 Task: Use GitHub's "Issues" for tracking and managing project tasks.
Action: Mouse moved to (1043, 69)
Screenshot: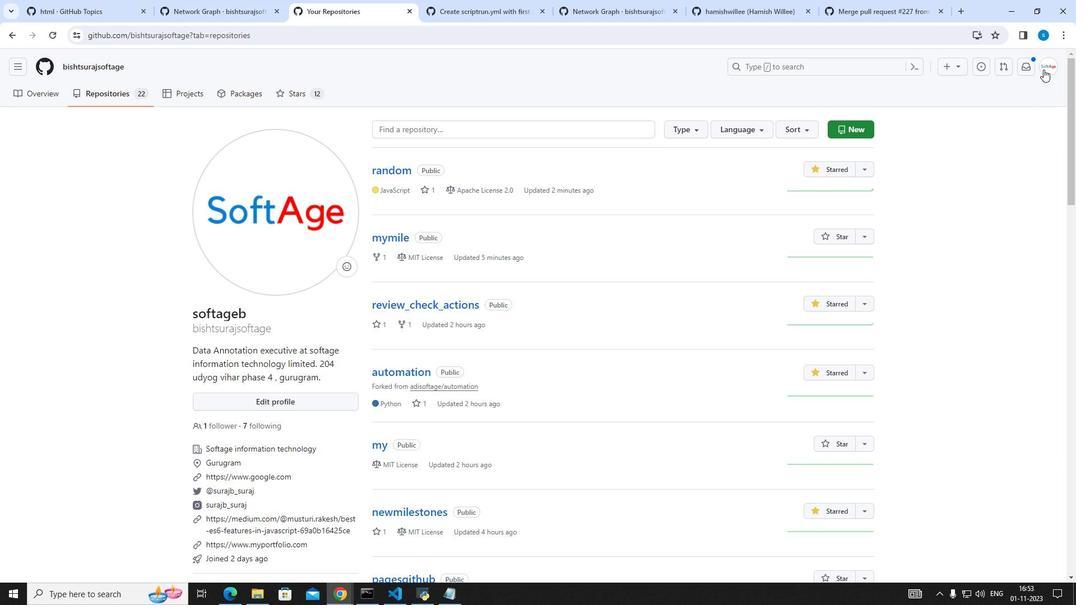 
Action: Mouse pressed left at (1043, 69)
Screenshot: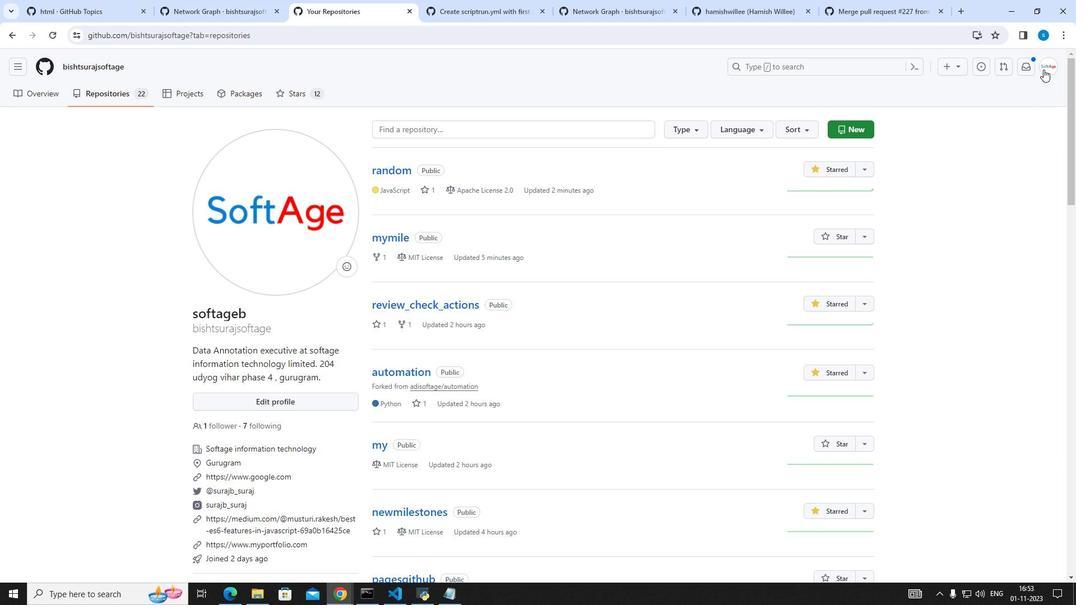 
Action: Mouse moved to (971, 143)
Screenshot: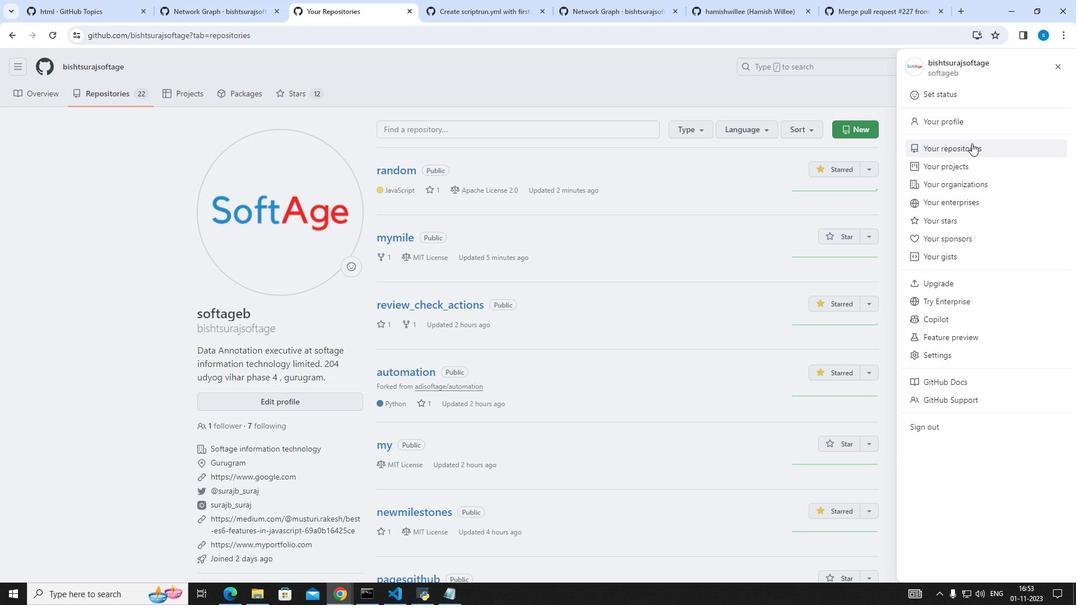 
Action: Mouse pressed left at (971, 143)
Screenshot: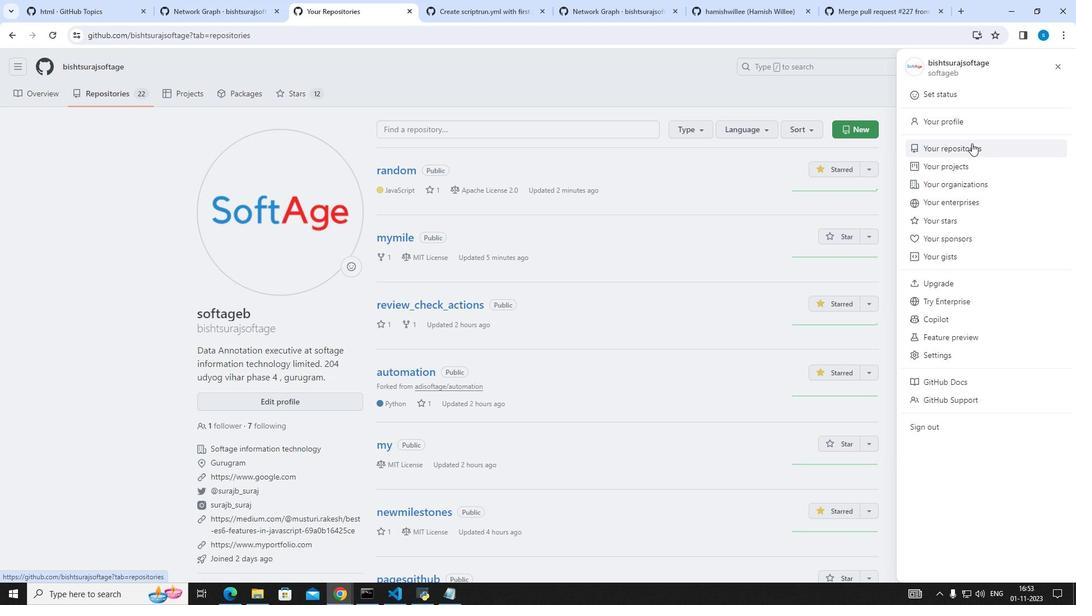 
Action: Mouse moved to (397, 175)
Screenshot: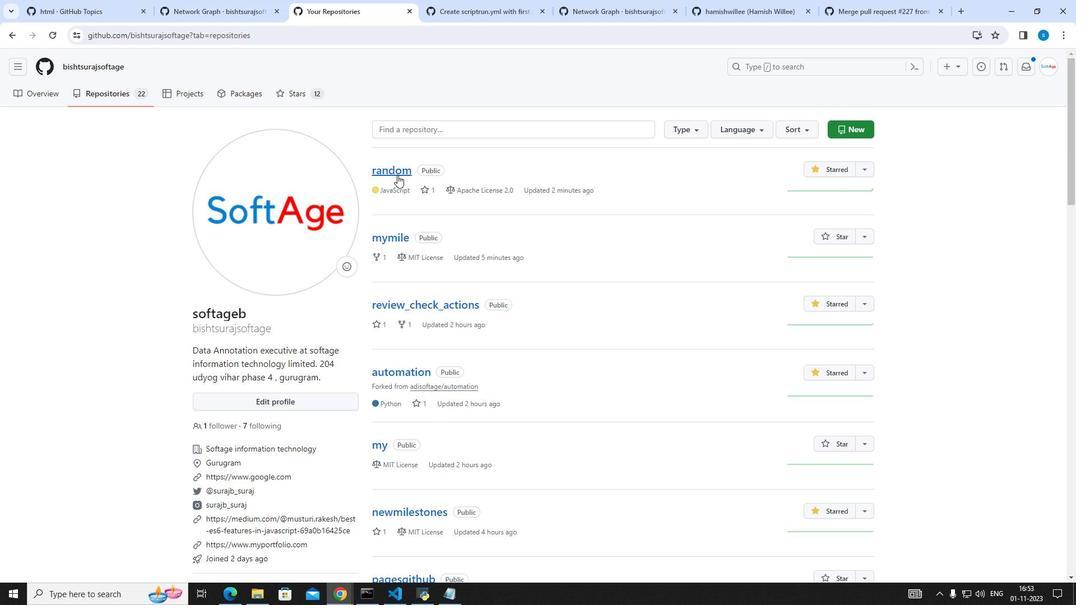 
Action: Mouse pressed left at (397, 175)
Screenshot: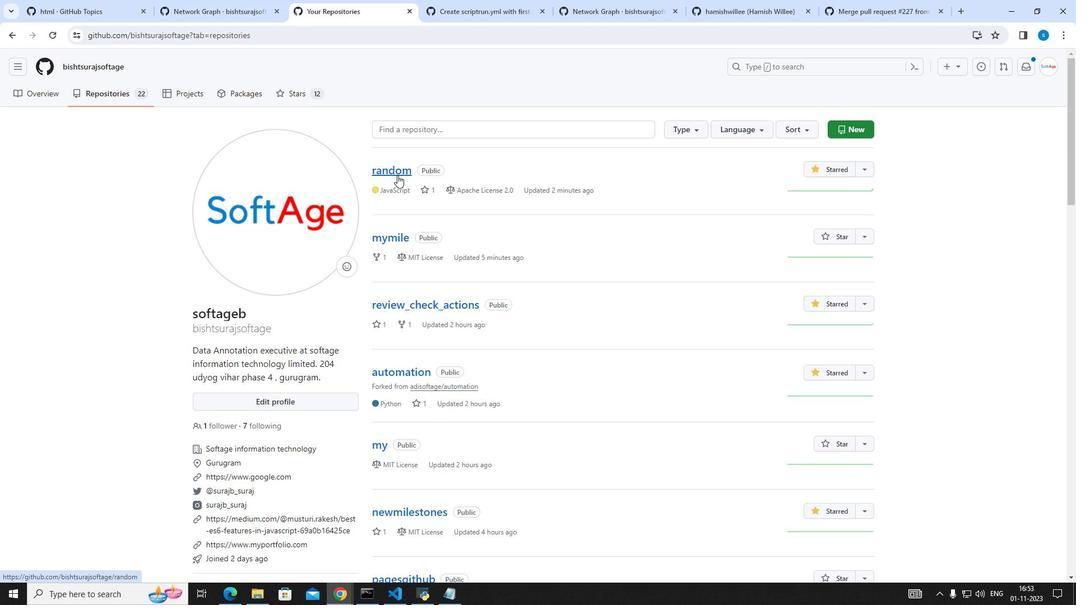 
Action: Mouse moved to (98, 93)
Screenshot: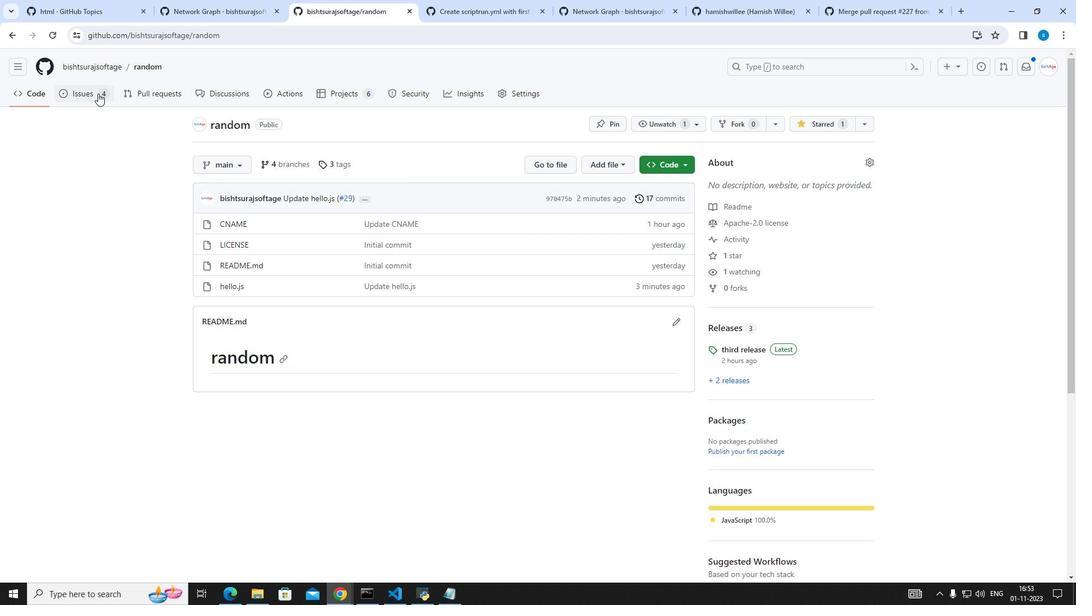 
Action: Mouse pressed left at (98, 93)
Screenshot: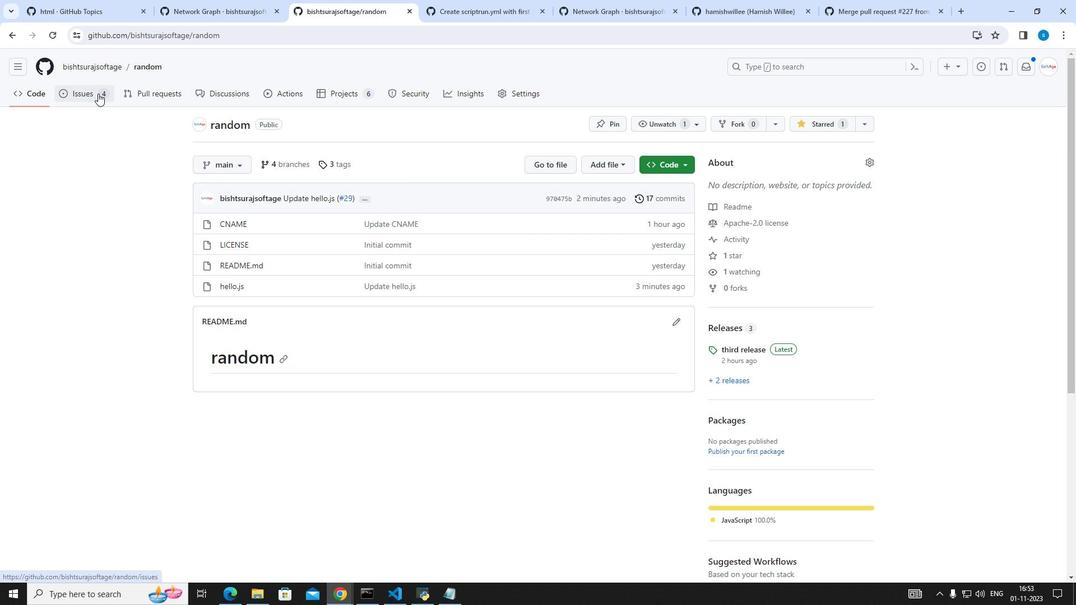 
Action: Mouse moved to (853, 206)
Screenshot: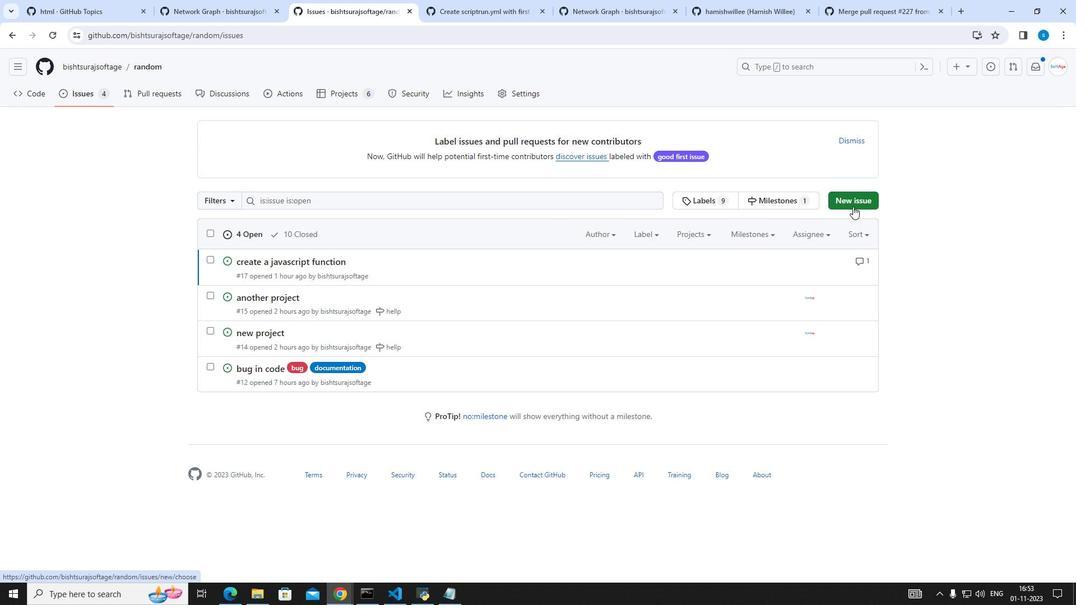 
Action: Mouse pressed left at (853, 206)
Screenshot: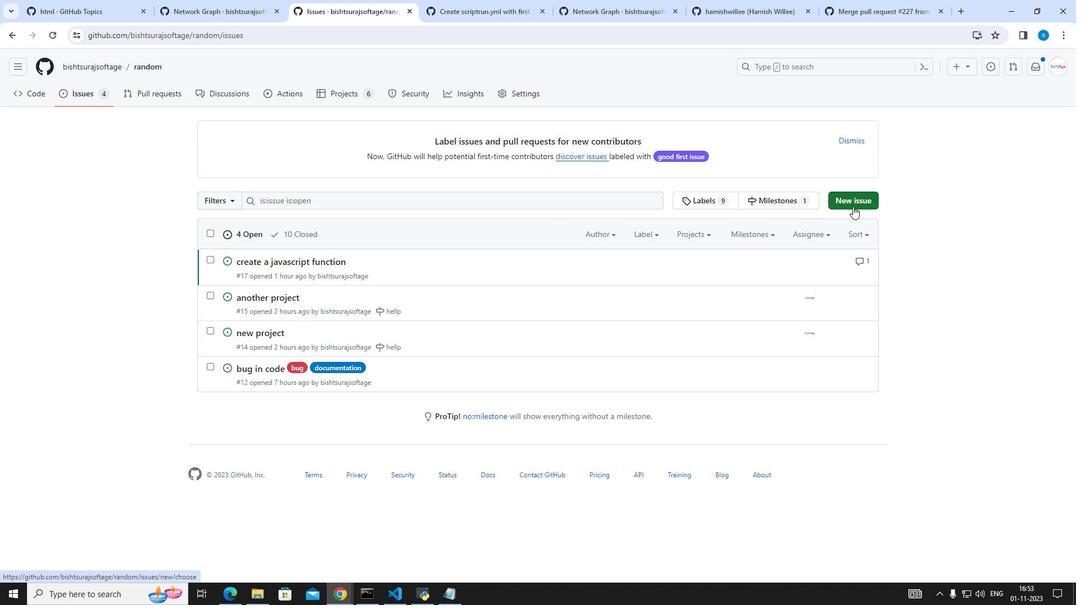 
Action: Mouse moved to (568, 151)
Screenshot: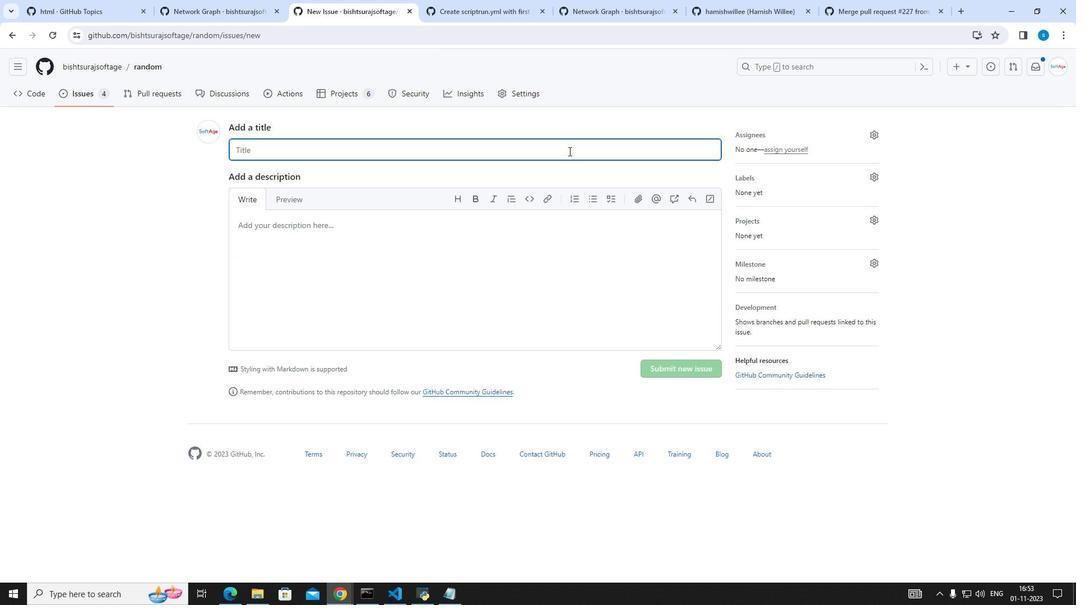 
Action: Key pressed creating<Key.space>issue<Key.space>for<Key.space>javascript<Key.space>and<Key.space>nodejs<Key.space>sy<Key.backspace><Key.backspace>errors
Screenshot: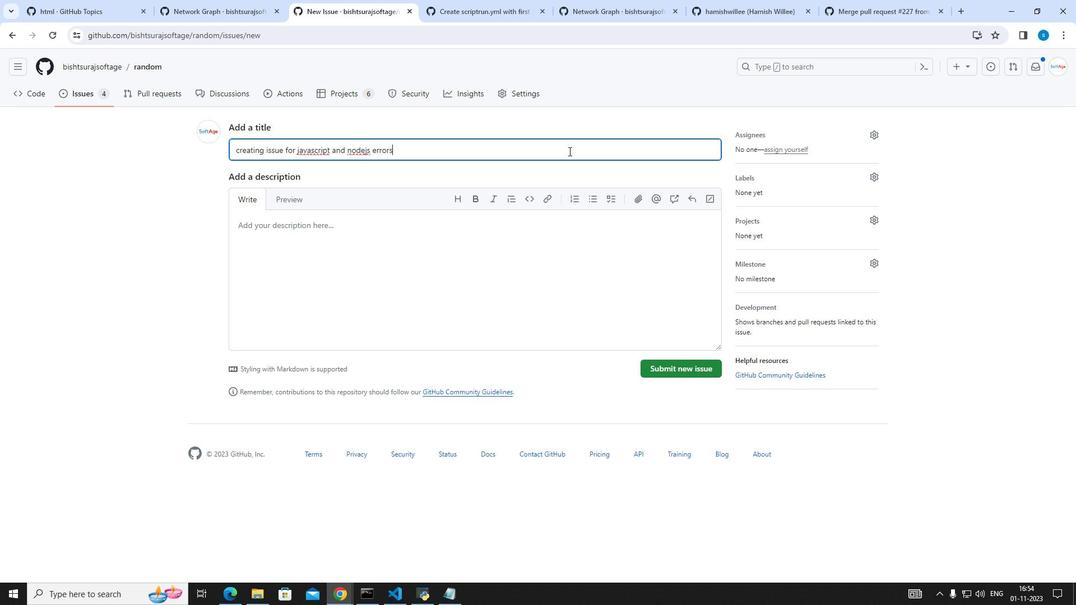 
Action: Mouse moved to (818, 193)
Screenshot: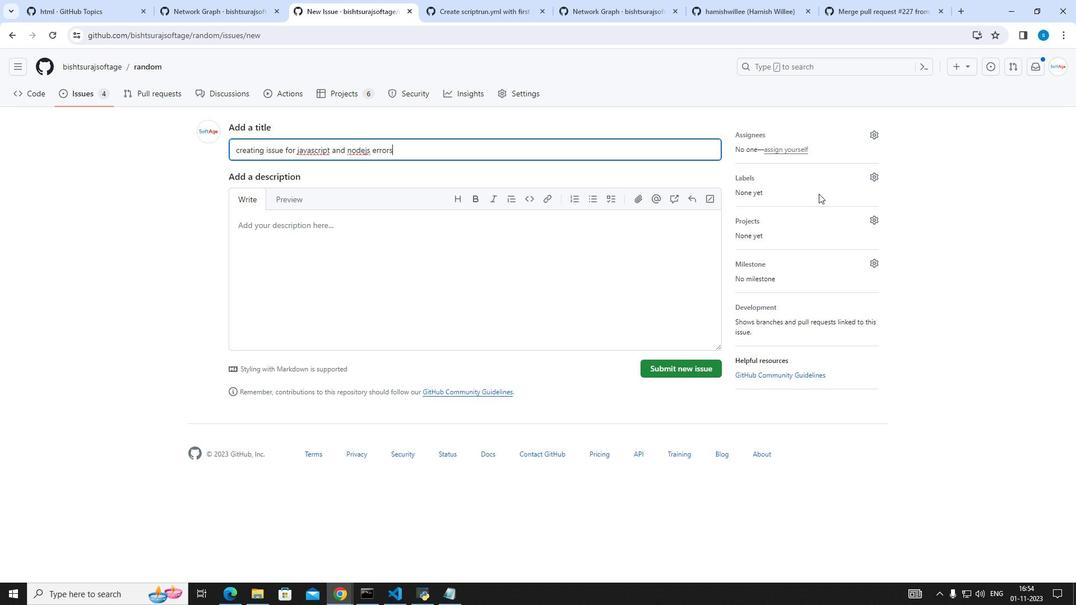 
Action: Mouse pressed left at (818, 193)
Screenshot: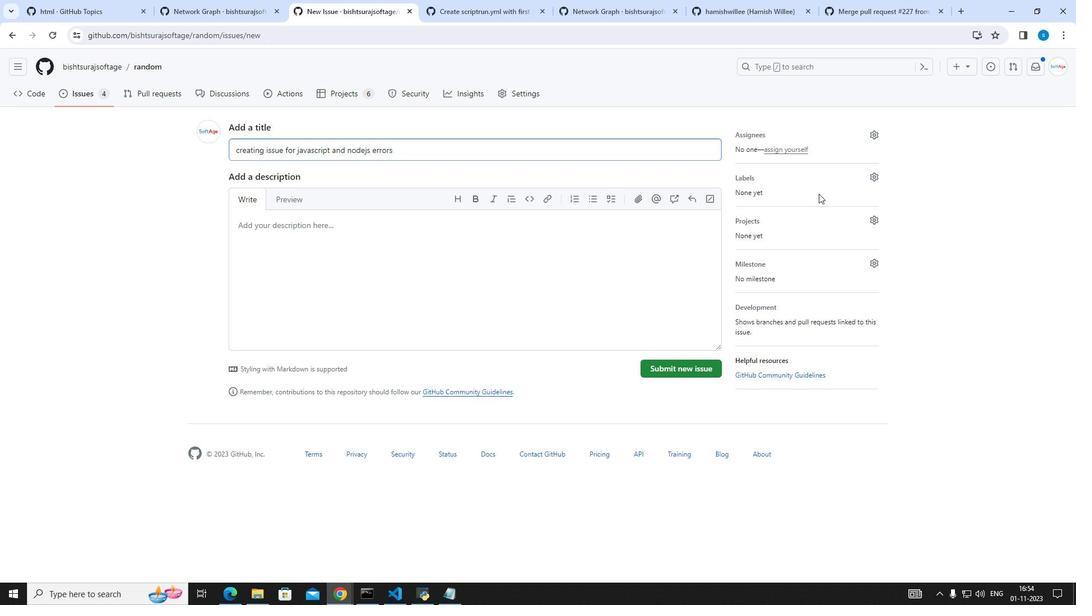 
Action: Mouse moved to (816, 188)
Screenshot: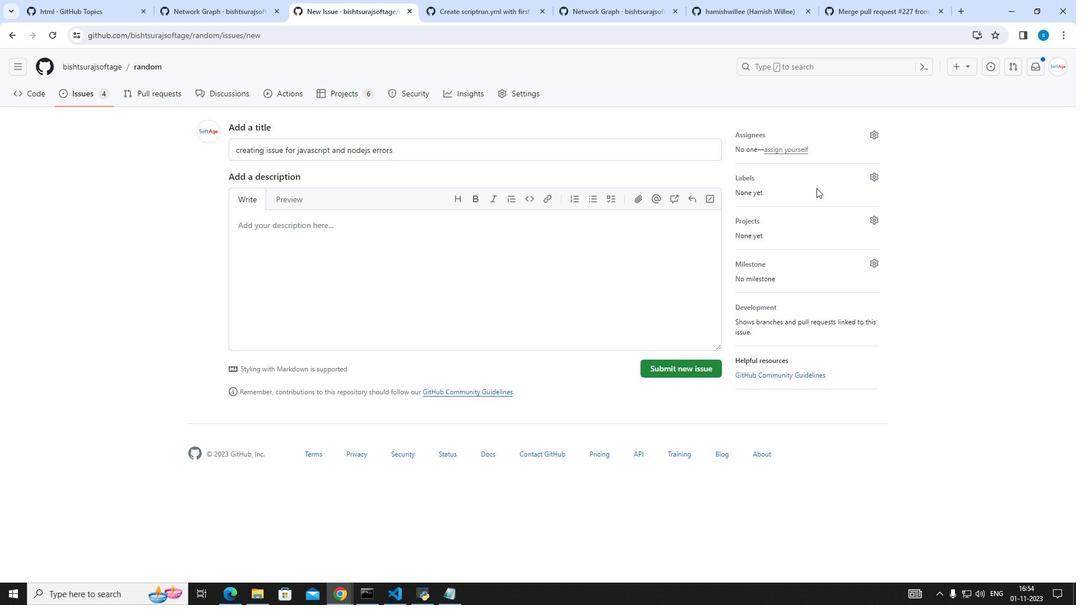 
Action: Mouse pressed left at (816, 188)
Screenshot: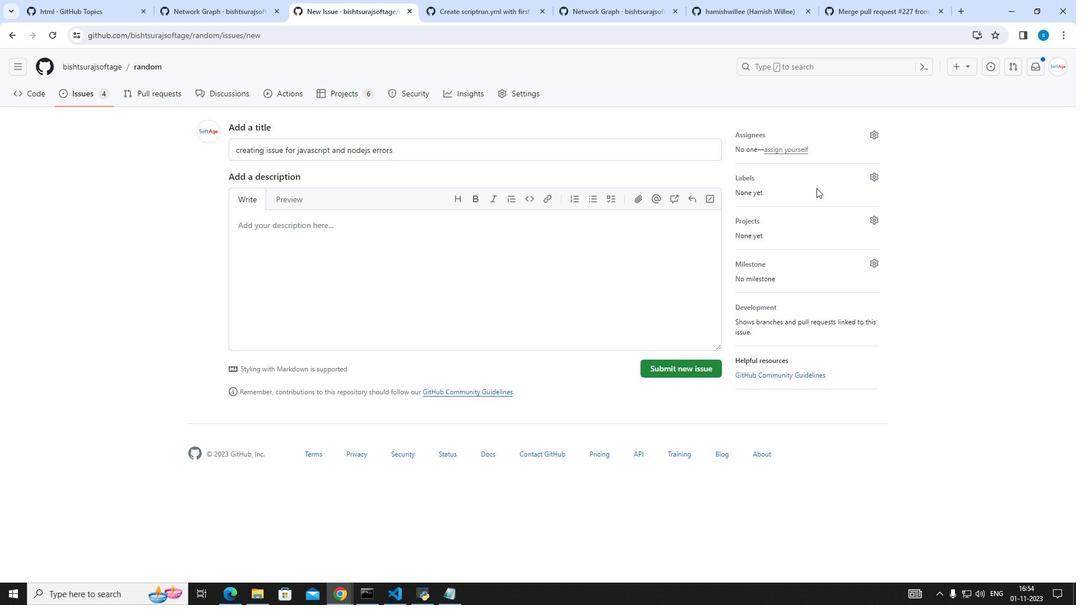 
Action: Mouse moved to (877, 175)
Screenshot: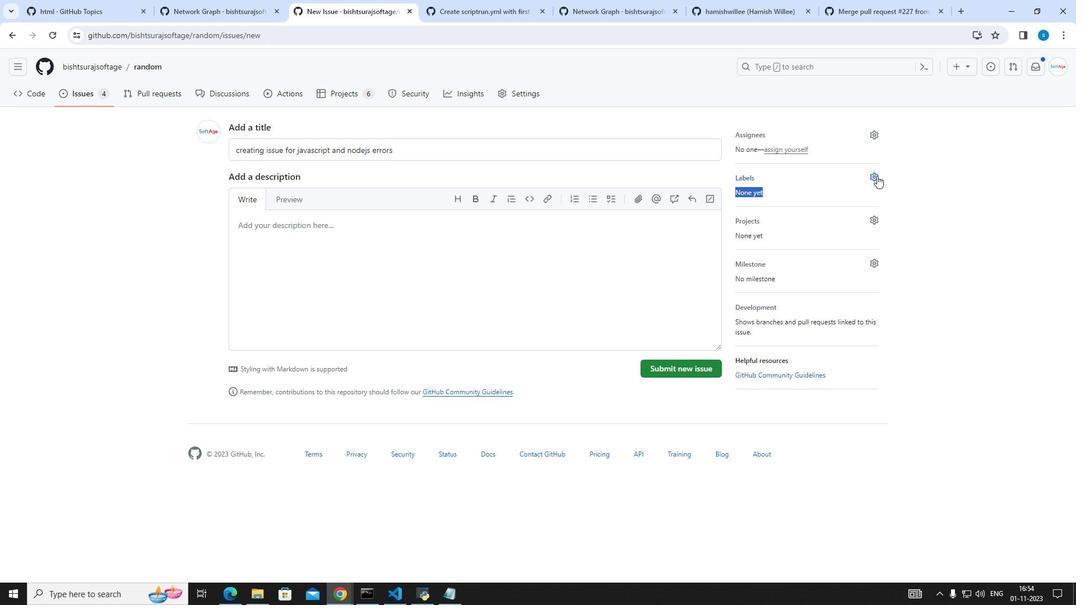 
Action: Mouse pressed left at (877, 175)
Screenshot: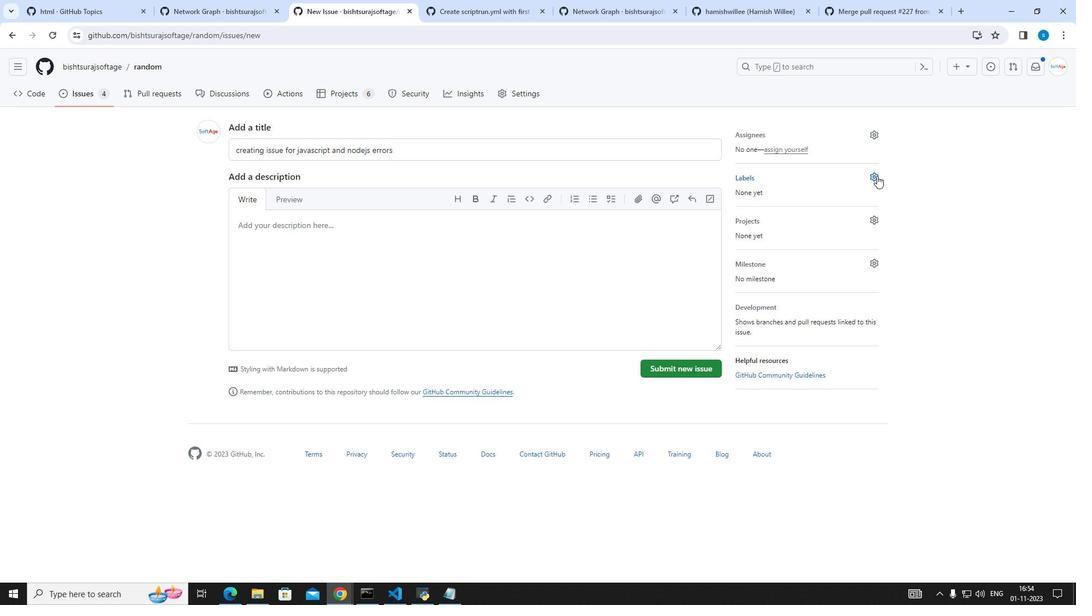 
Action: Mouse moved to (800, 248)
Screenshot: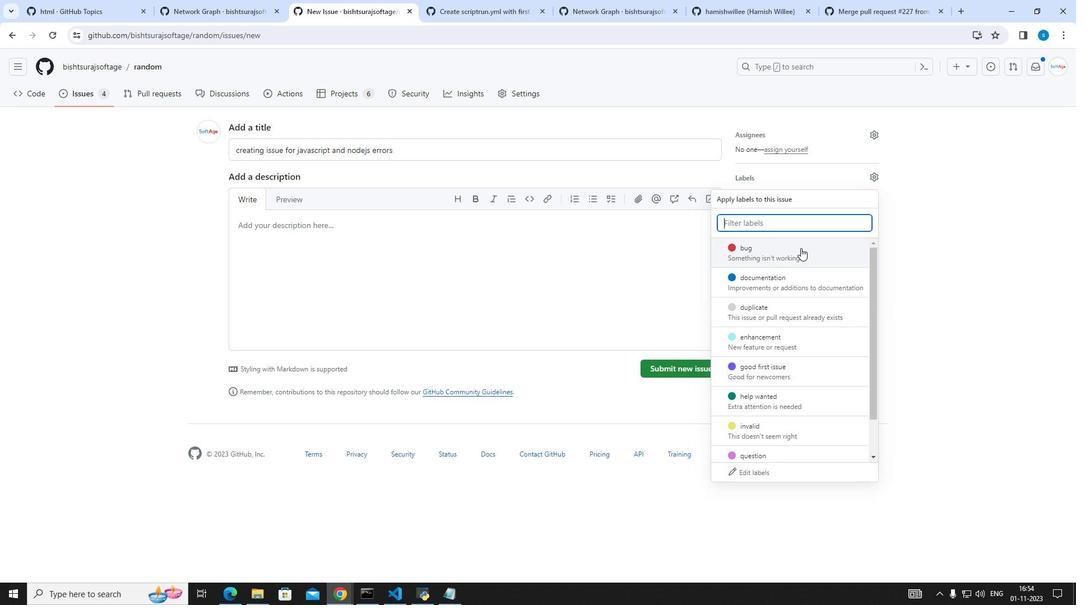 
Action: Mouse pressed left at (800, 248)
Screenshot: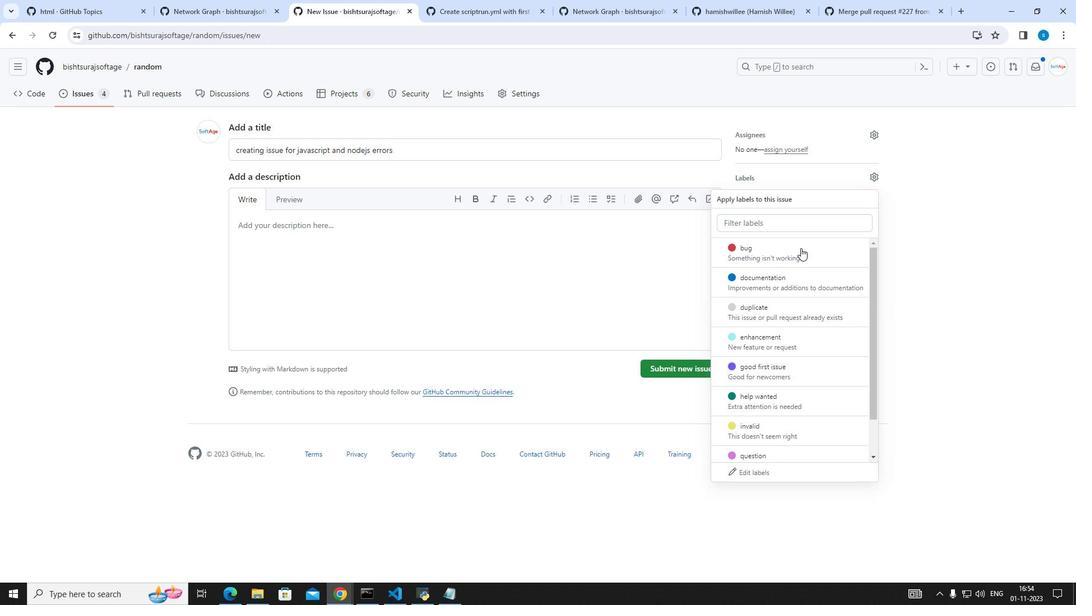 
Action: Mouse moved to (784, 341)
Screenshot: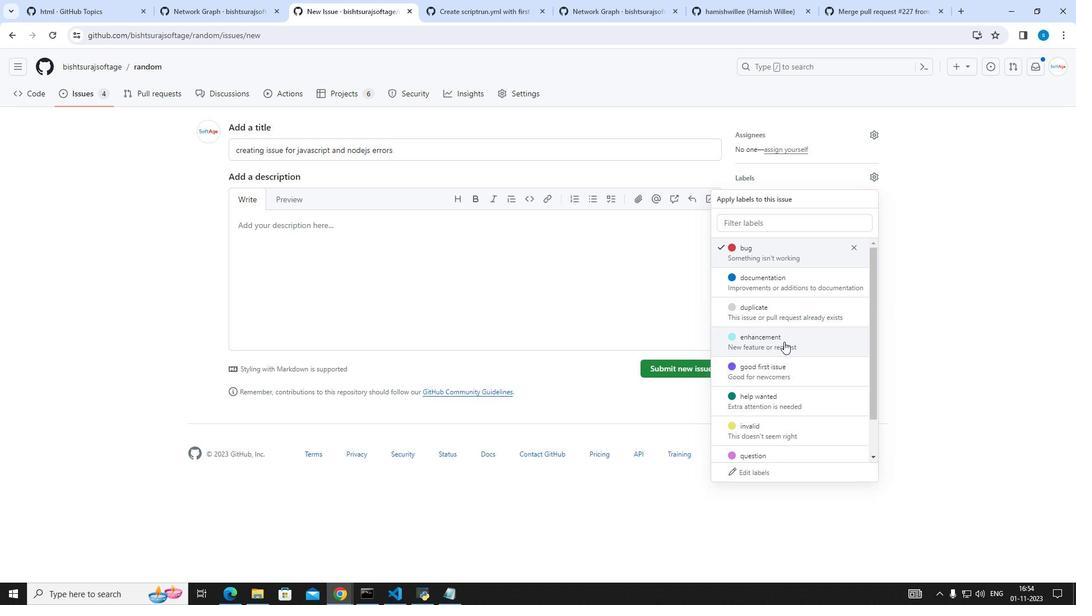 
Action: Mouse pressed left at (784, 341)
Screenshot: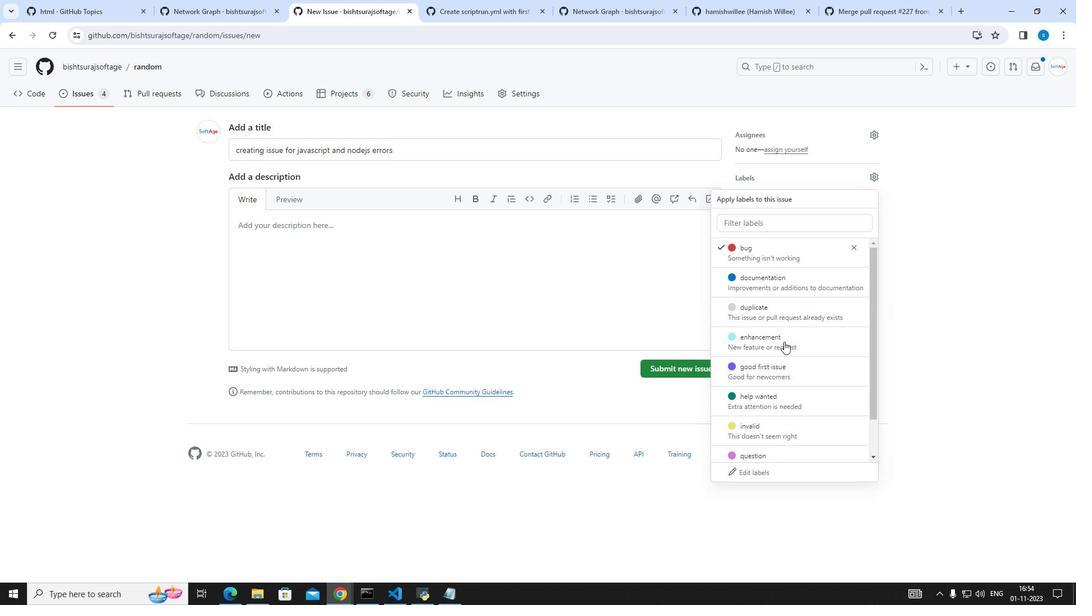 
Action: Mouse moved to (683, 270)
Screenshot: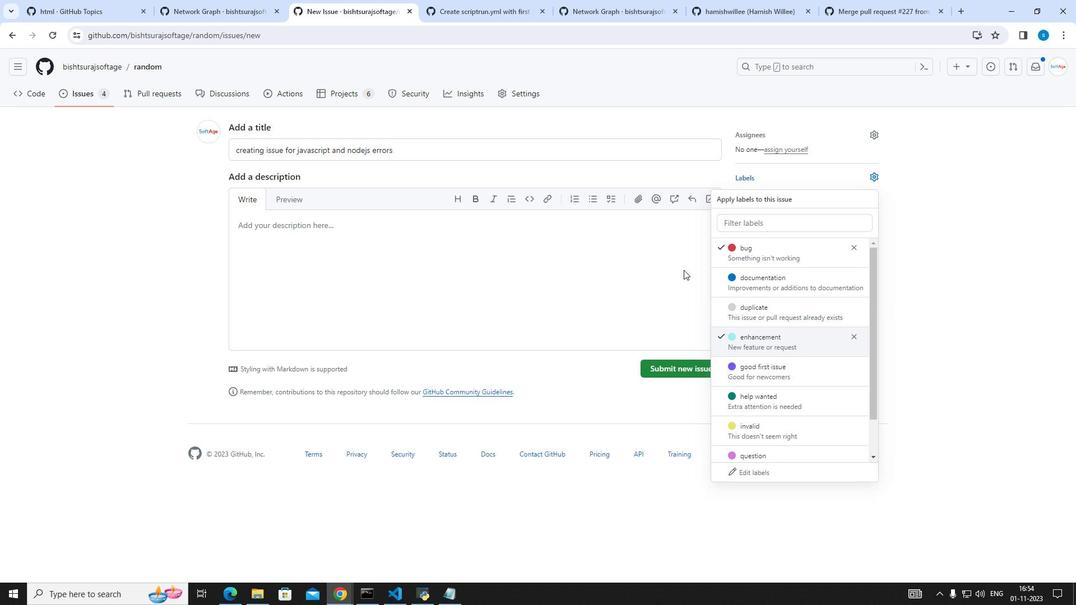 
Action: Mouse pressed left at (683, 270)
Screenshot: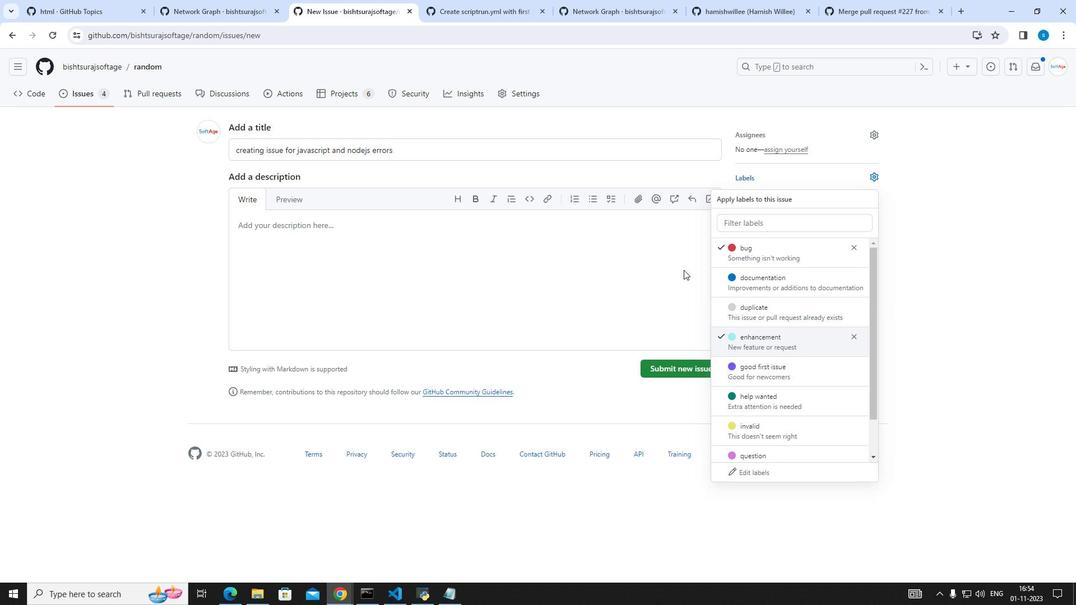 
Action: Mouse moved to (872, 263)
Screenshot: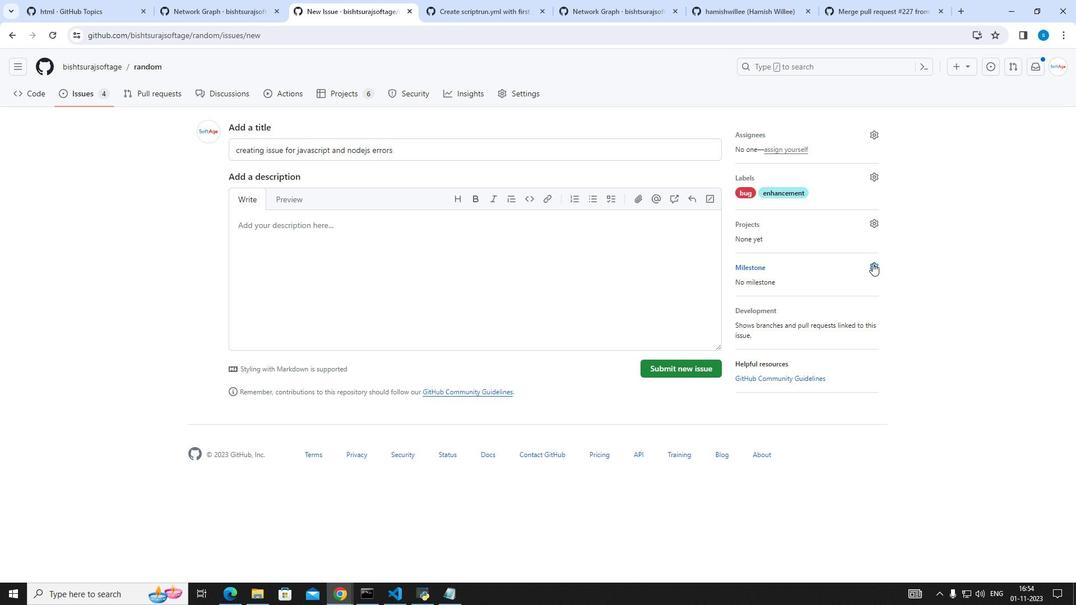 
Action: Mouse pressed left at (872, 263)
Screenshot: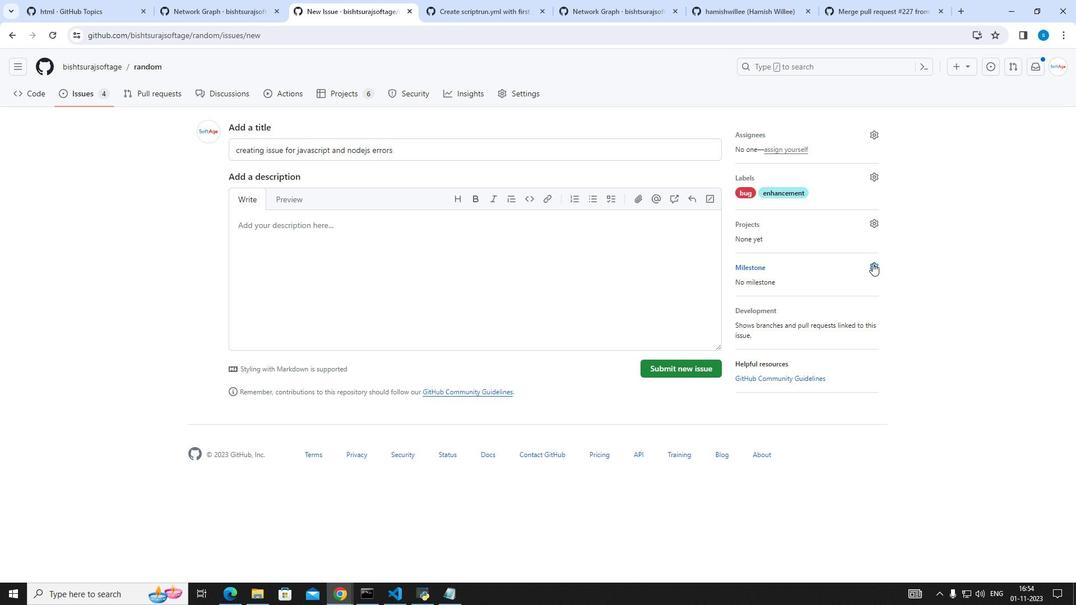 
Action: Mouse moved to (811, 311)
Screenshot: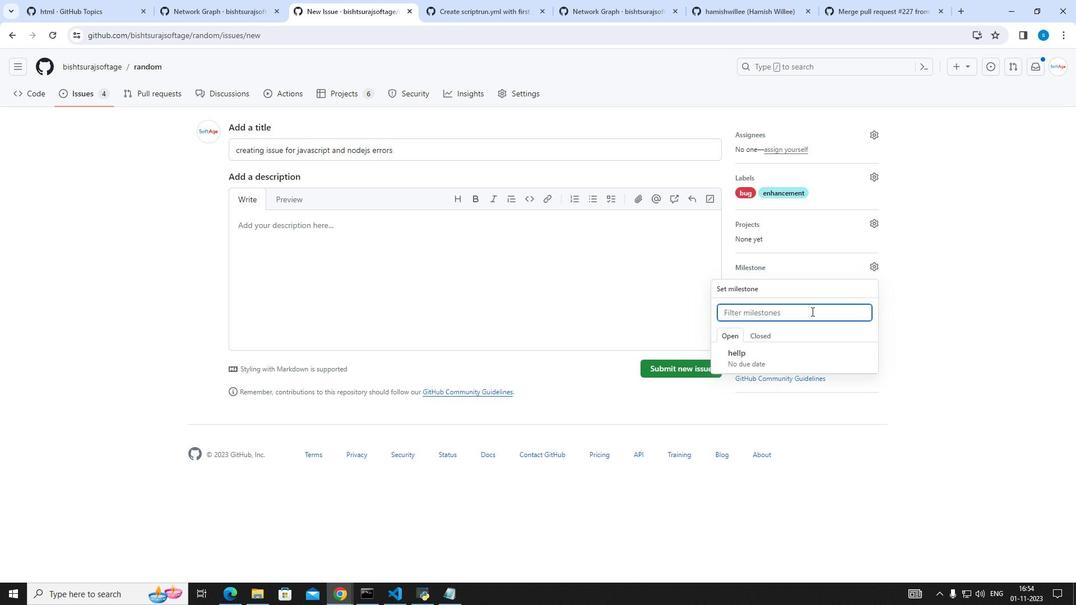 
Action: Mouse pressed left at (811, 311)
Screenshot: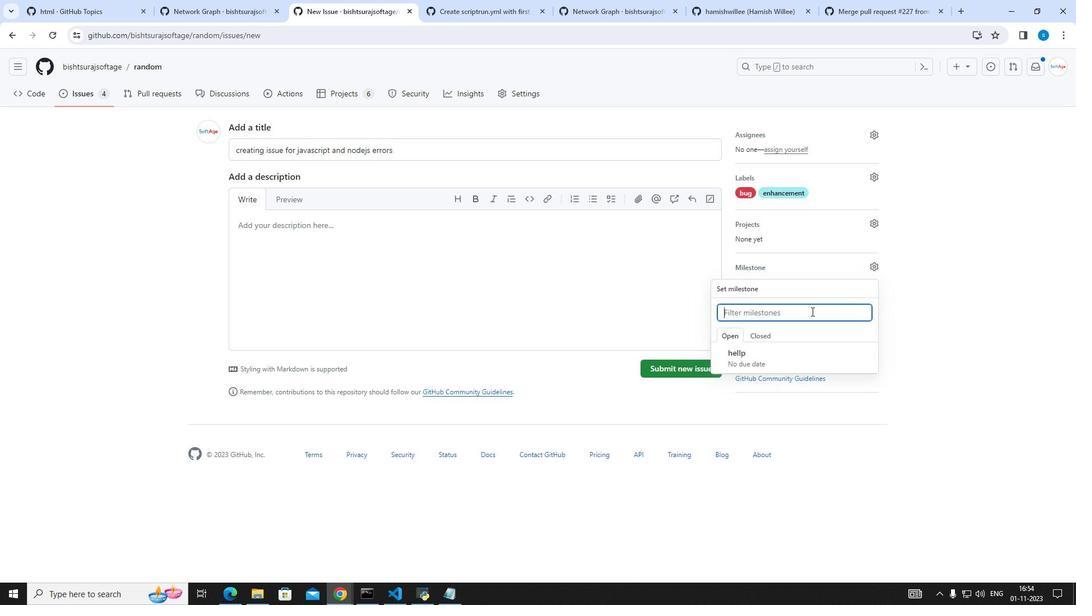 
Action: Mouse moved to (794, 357)
Screenshot: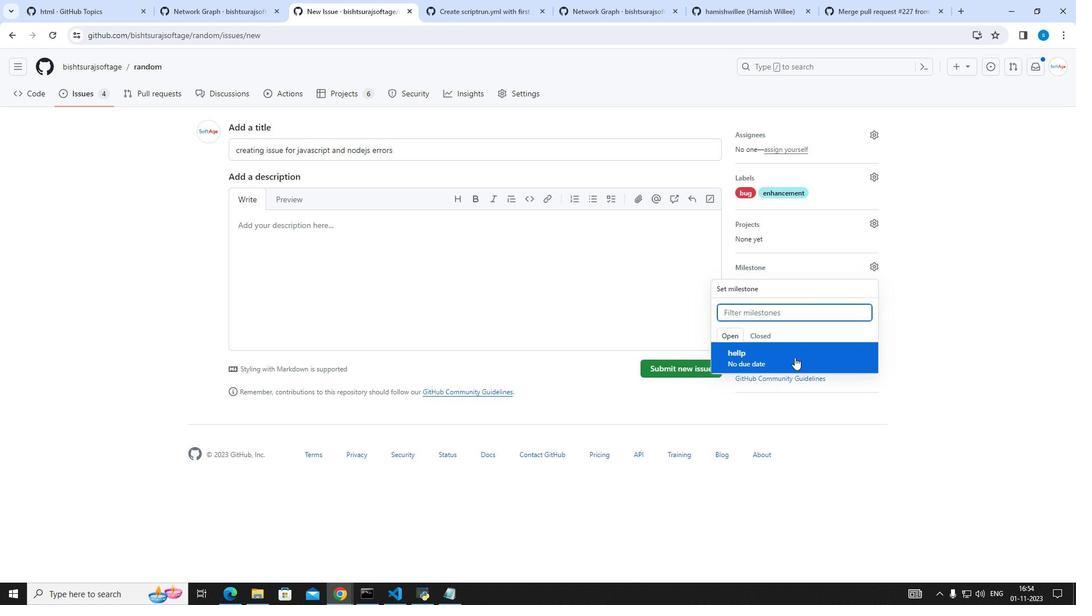 
Action: Mouse pressed left at (794, 357)
Screenshot: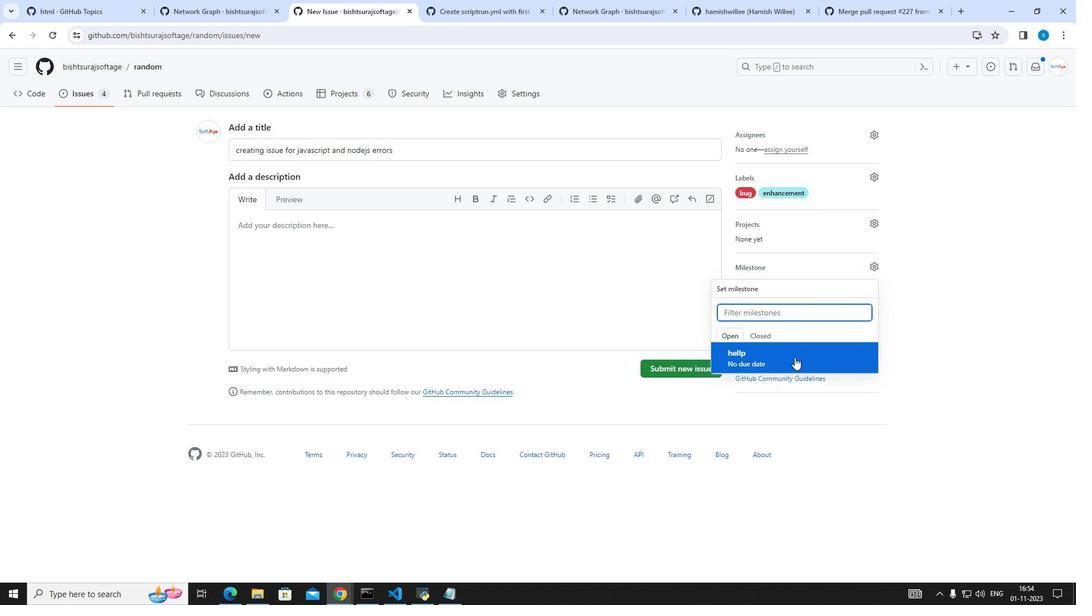 
Action: Mouse moved to (349, 215)
Screenshot: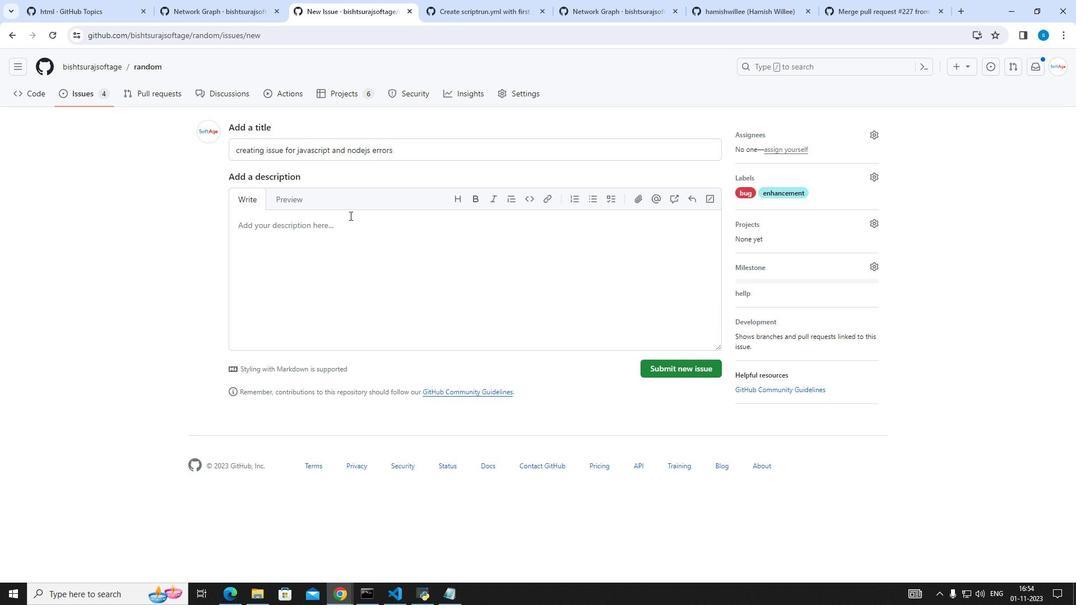 
Action: Mouse pressed left at (349, 215)
Screenshot: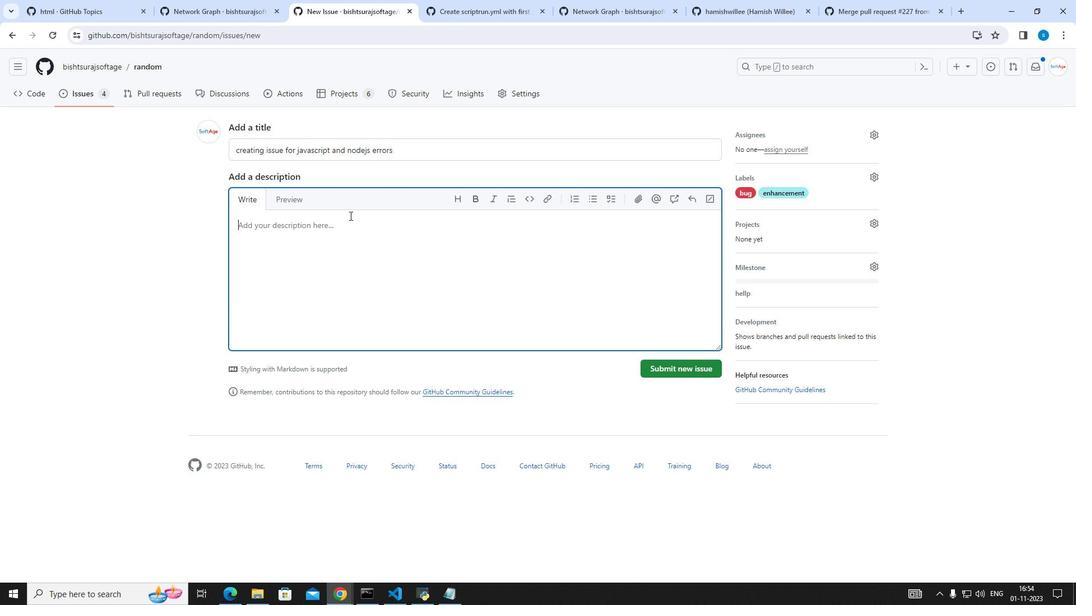 
Action: Key pressed there<Key.space>is<Key.space>a<Key.space>syntax<Key.space>error<Key.space>in<Key.space>javascript<Key.space>code<Key.space>sot<Key.space><Key.backspace><Key.backspace><Key.space>that<Key.space>we<Key.space>need<Key.space>to<Key.space>enhance<Key.space>the<Key.space>code<Key.space>for<Key.space>execution<Key.space>and<Key.space>space<Key.space><Key.backspace>,<Key.space>tom<Key.backspace><Key.backspace>ime<Key.space>complexity.<Key.enter>
Screenshot: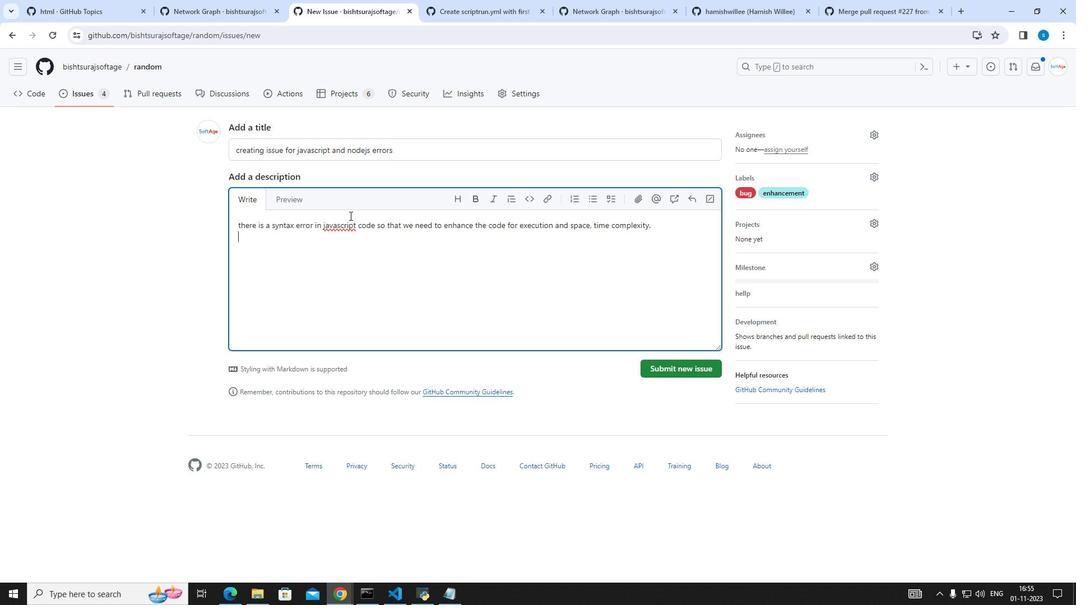 
Action: Mouse moved to (678, 364)
Screenshot: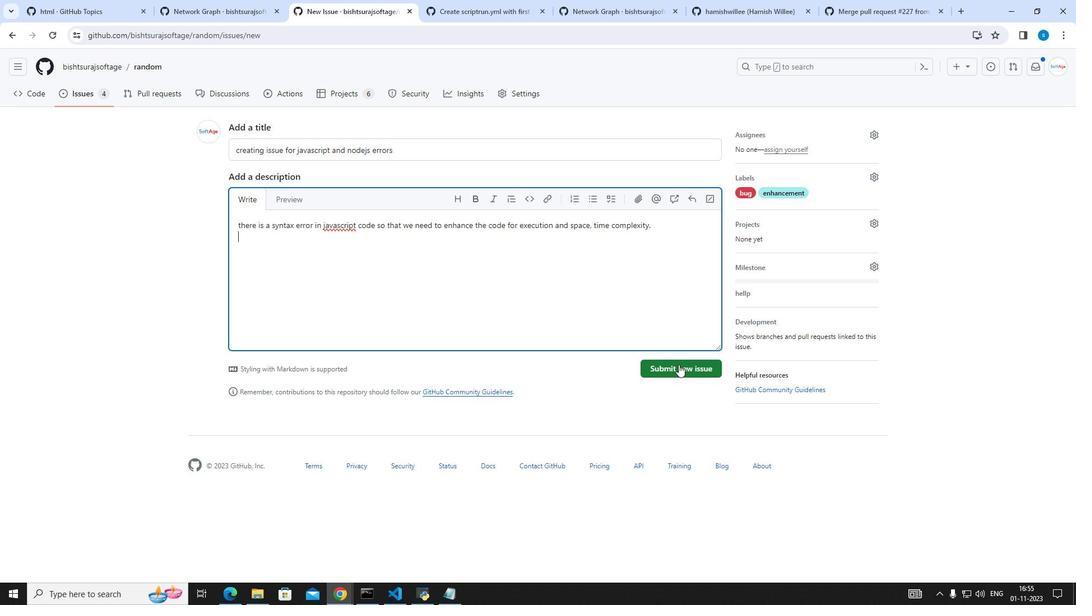 
Action: Mouse pressed left at (678, 364)
Screenshot: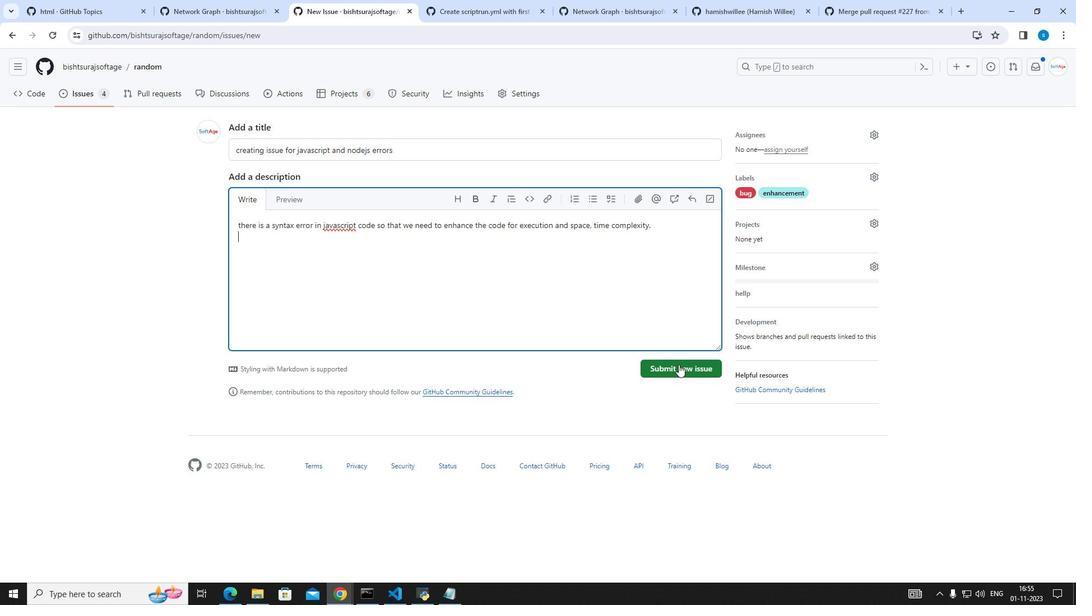
Action: Mouse moved to (547, 325)
Screenshot: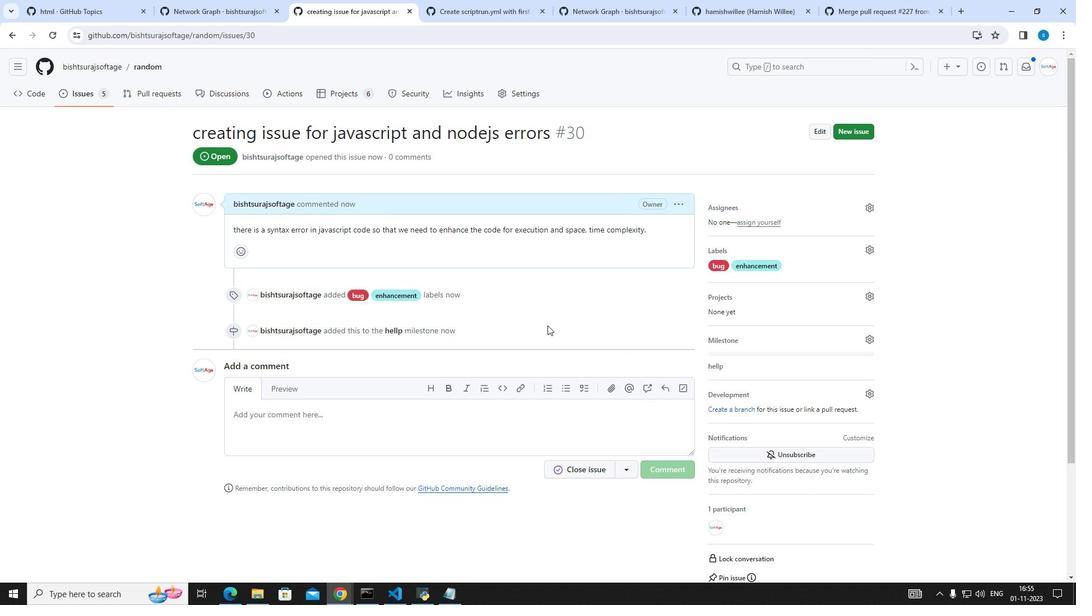 
Action: Mouse scrolled (547, 325) with delta (0, 0)
Screenshot: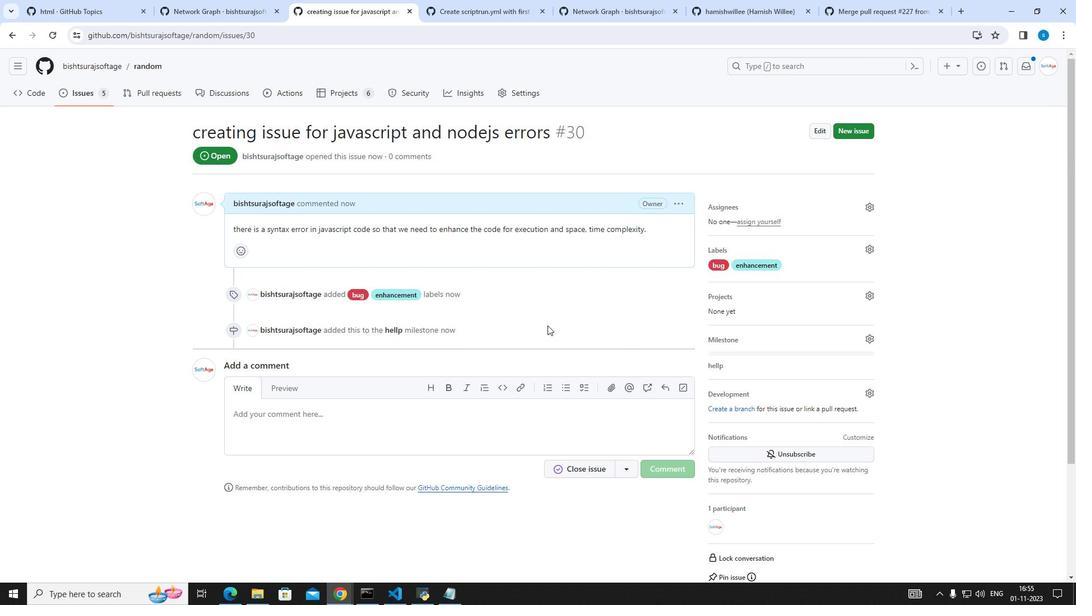 
Action: Mouse moved to (545, 325)
Screenshot: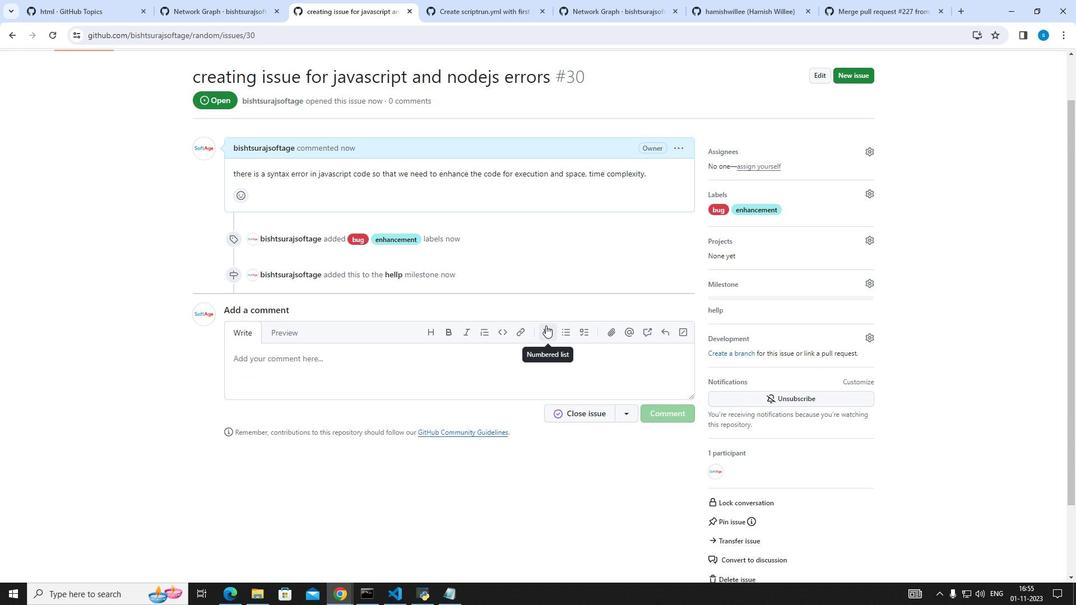 
Action: Mouse scrolled (545, 325) with delta (0, 0)
Screenshot: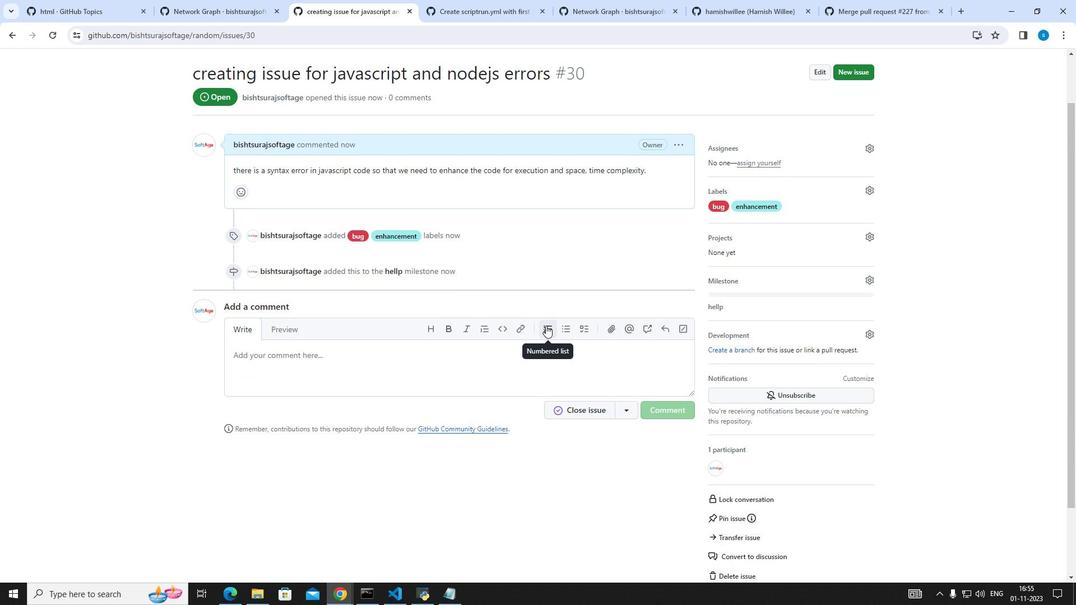 
Action: Mouse moved to (562, 351)
Screenshot: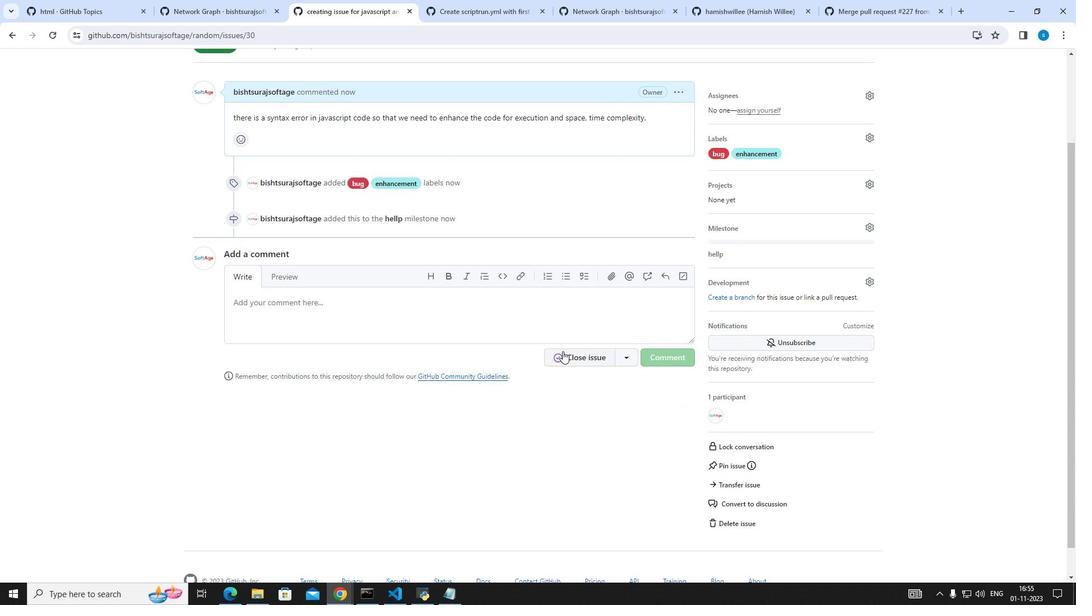 
Action: Mouse pressed left at (562, 351)
Screenshot: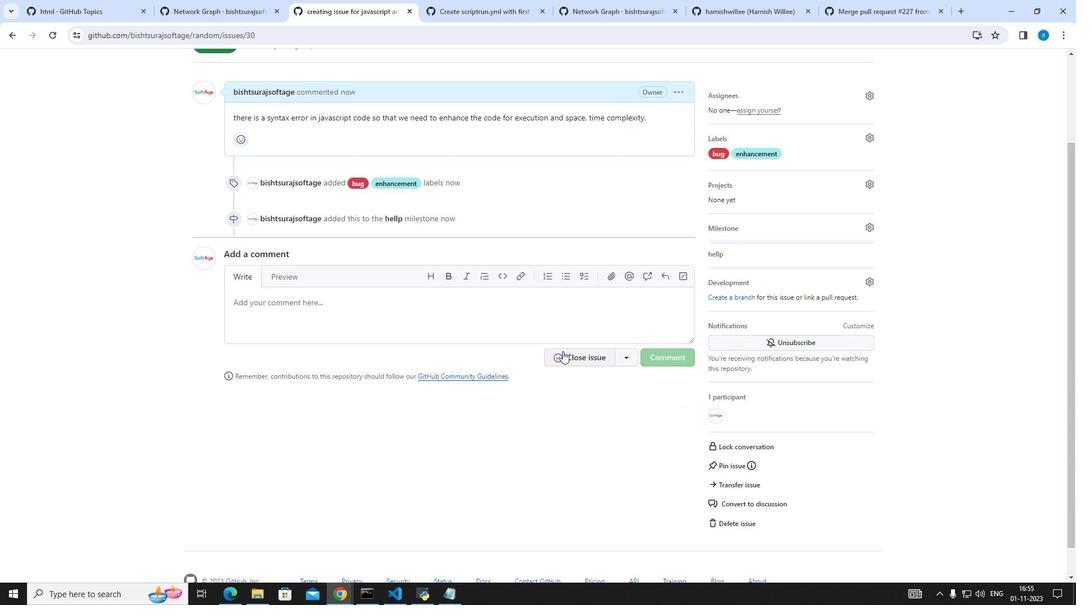 
Action: Mouse moved to (573, 376)
Screenshot: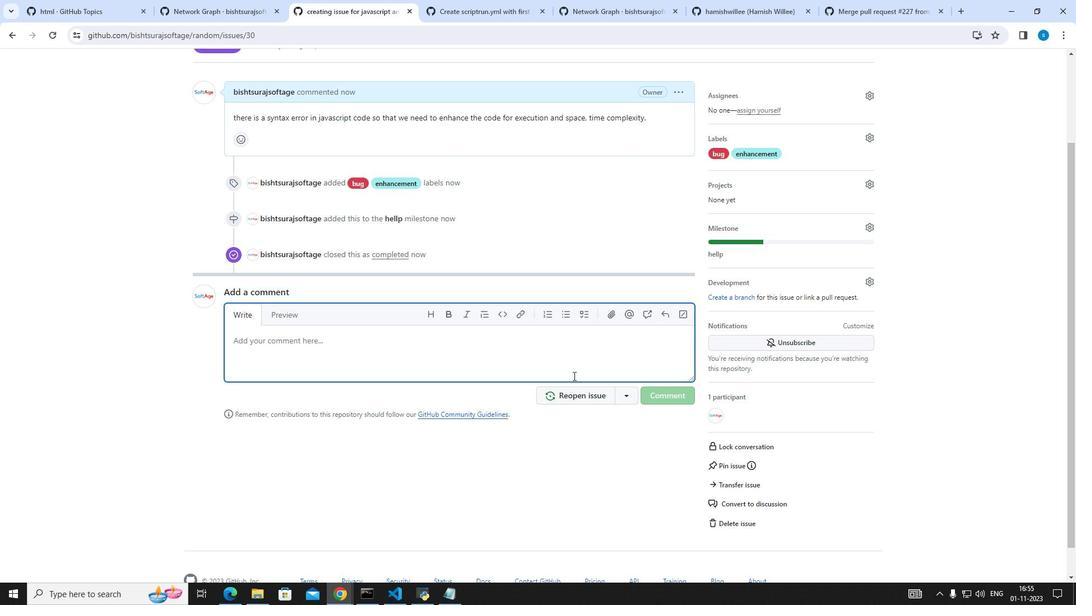 
